 Task: Filter the notifications by "is:release".
Action: Mouse moved to (907, 109)
Screenshot: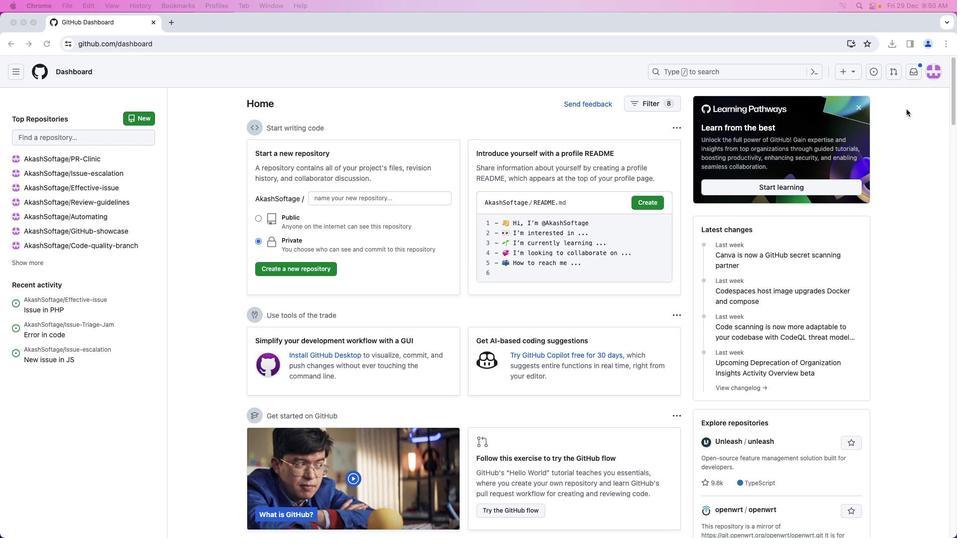 
Action: Mouse pressed left at (907, 109)
Screenshot: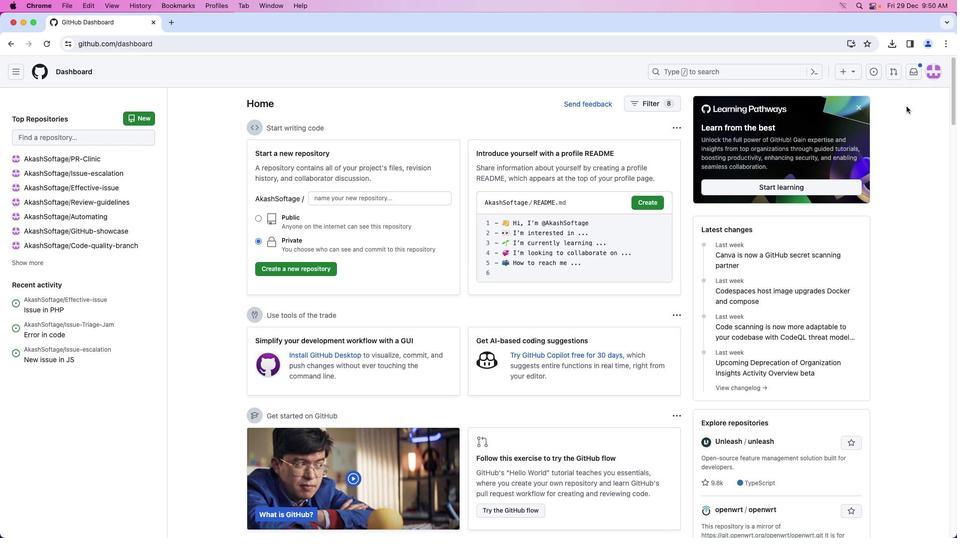
Action: Mouse moved to (914, 73)
Screenshot: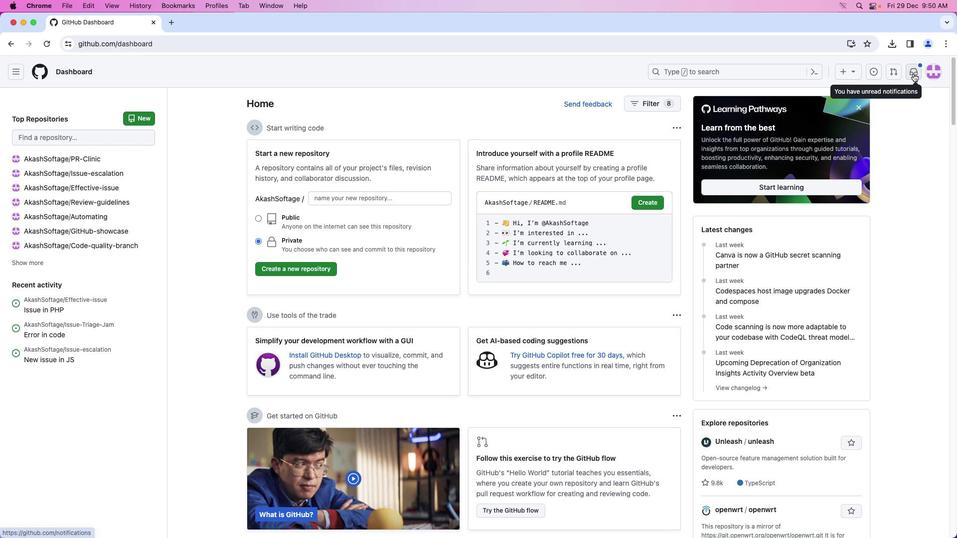 
Action: Mouse pressed left at (914, 73)
Screenshot: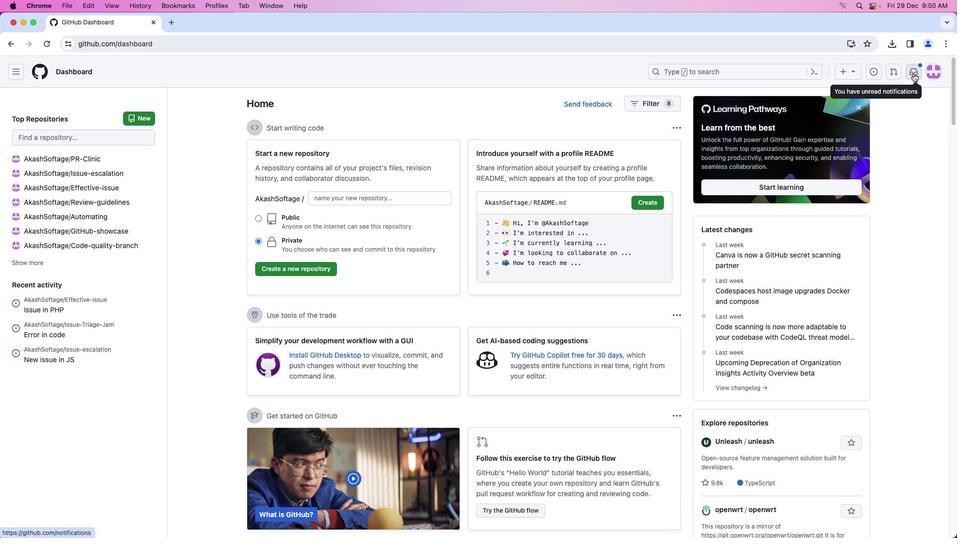 
Action: Mouse moved to (315, 104)
Screenshot: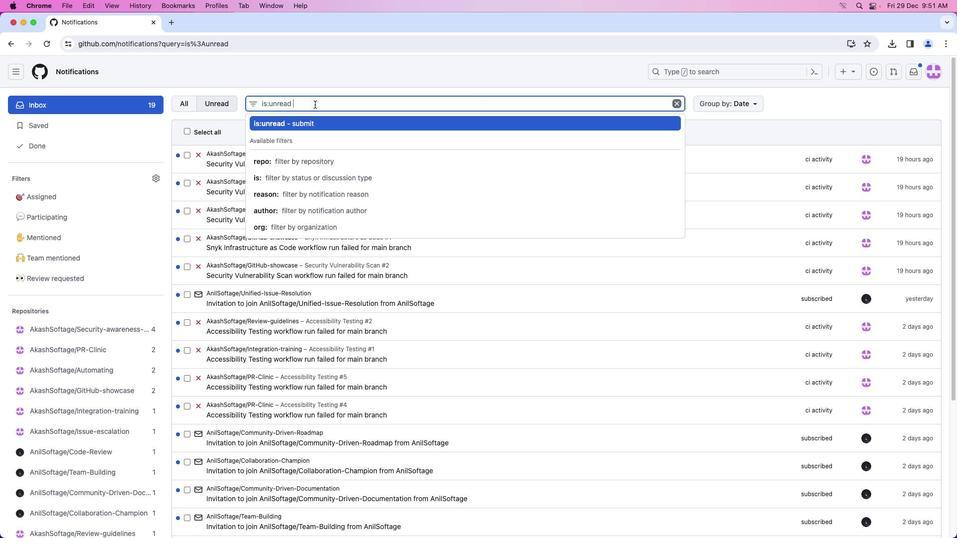 
Action: Mouse pressed left at (315, 104)
Screenshot: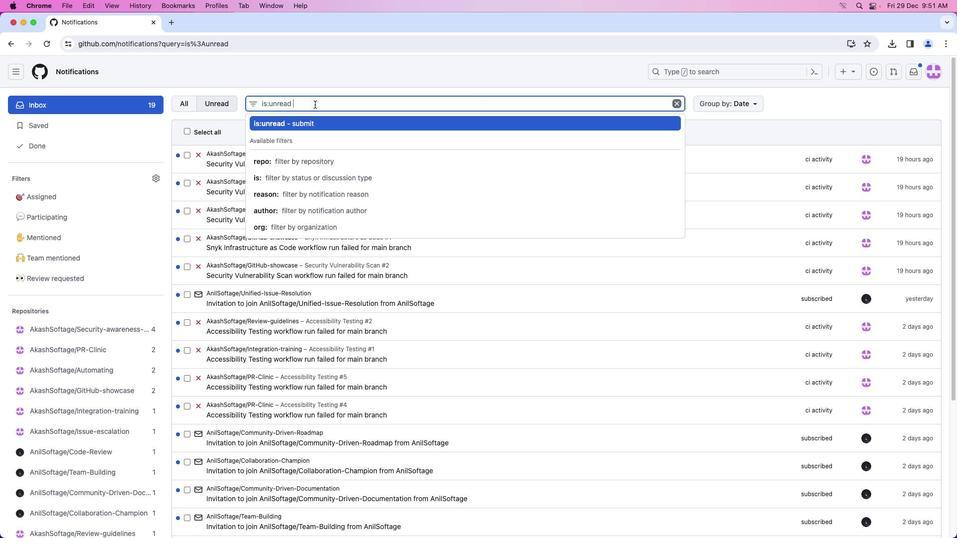 
Action: Mouse moved to (315, 104)
Screenshot: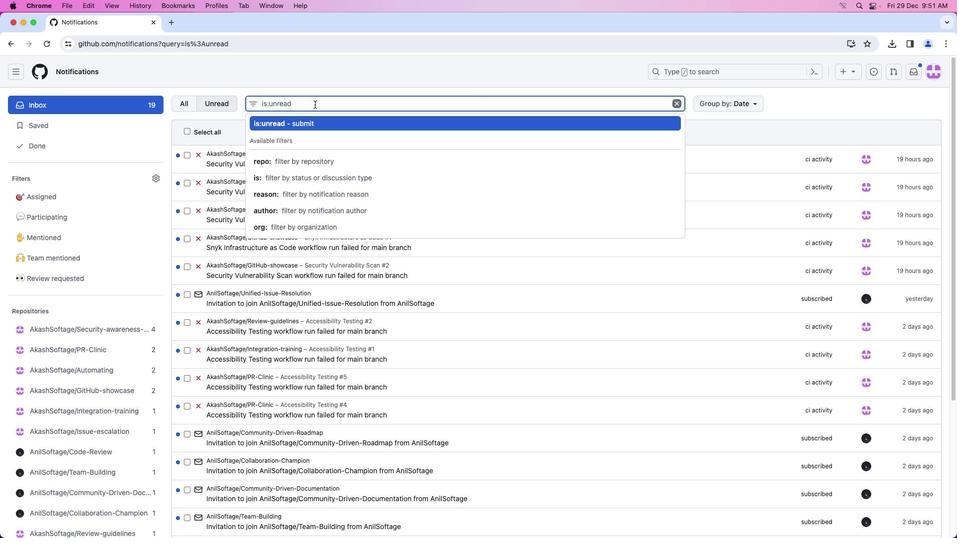 
Action: Key pressed Key.backspaceKey.backspaceKey.backspaceKey.backspaceKey.backspaceKey.backspaceKey.backspaceKey.backspaceKey.backspaceKey.backspace'i''s'Key.shift_r':''r''e''l''e''a''s''e'Key.enter
Screenshot: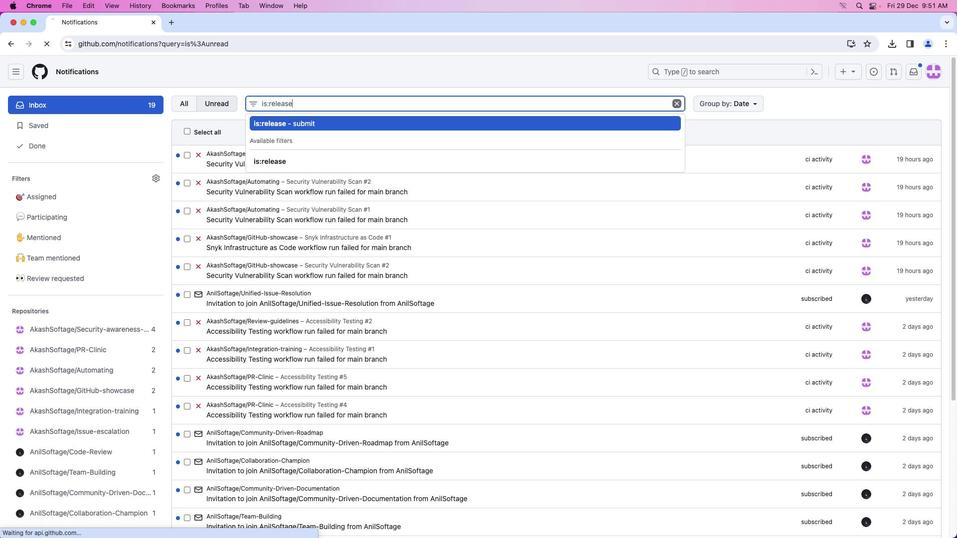 
Action: Mouse moved to (427, 191)
Screenshot: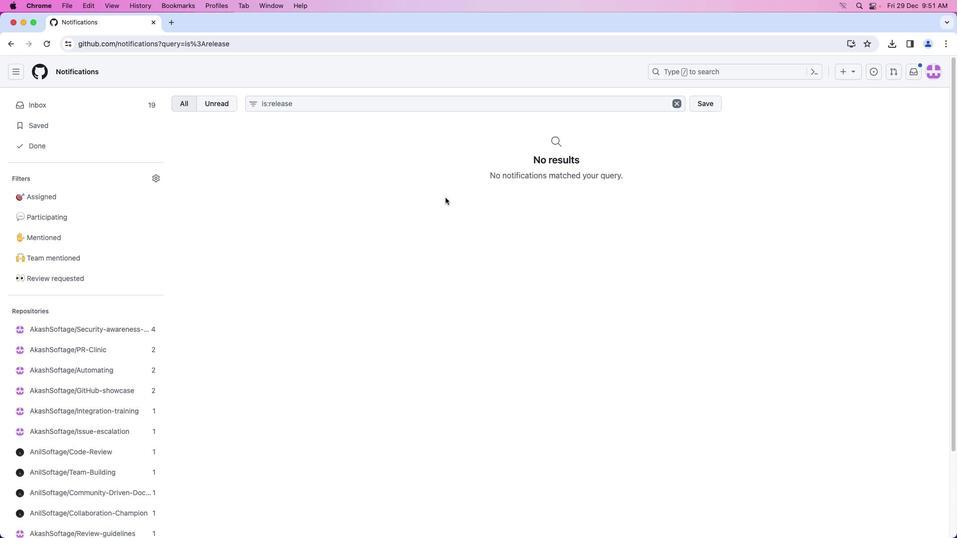 
Action: Mouse pressed left at (427, 191)
Screenshot: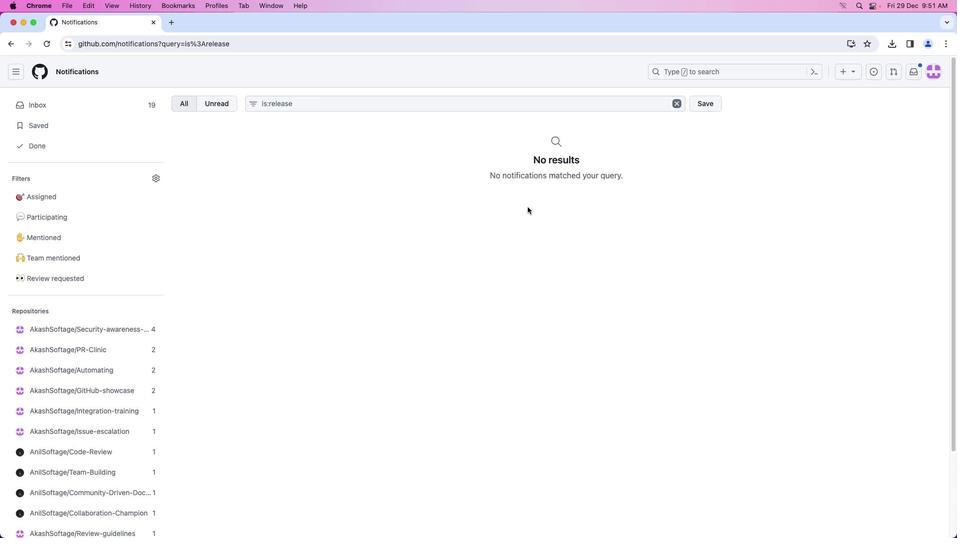 
Action: Mouse moved to (601, 260)
Screenshot: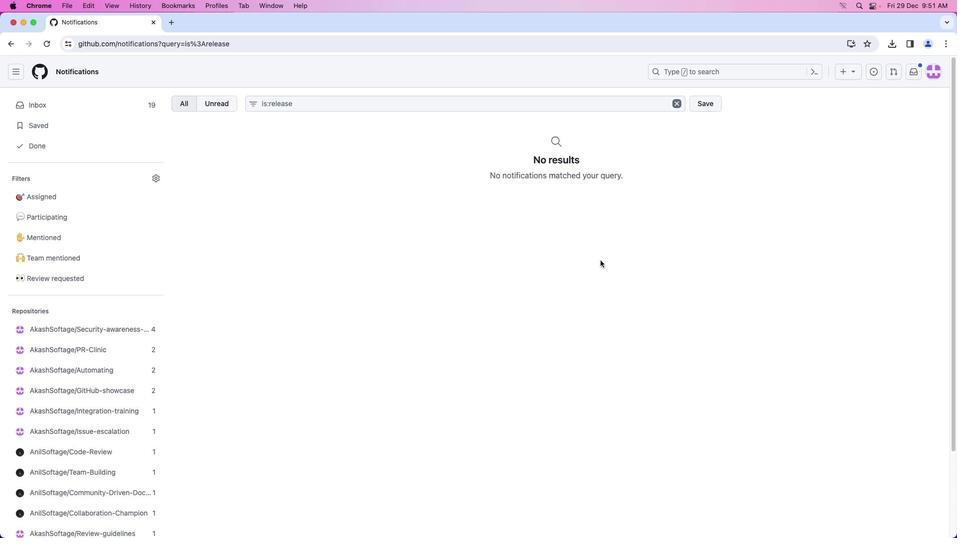 
Action: Mouse pressed left at (601, 260)
Screenshot: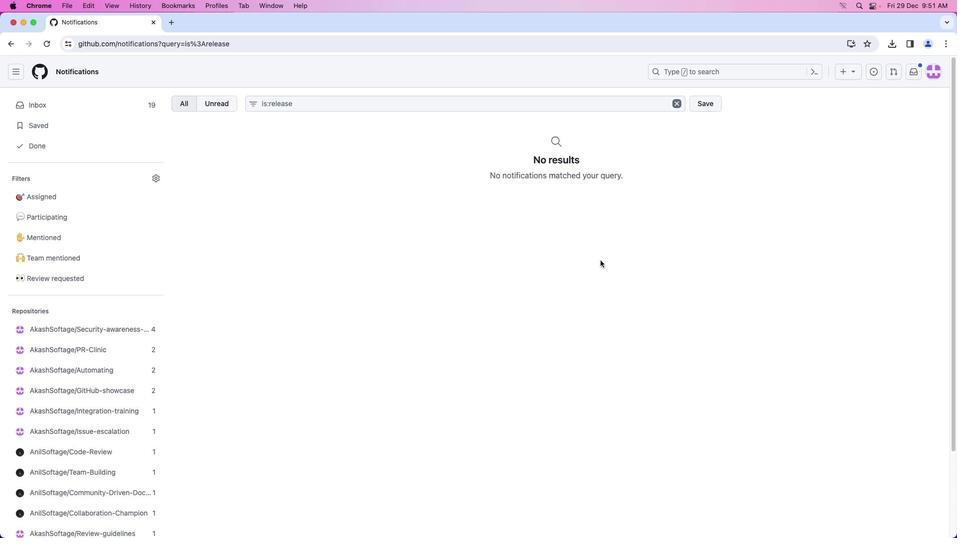 
Action: Mouse moved to (600, 260)
Screenshot: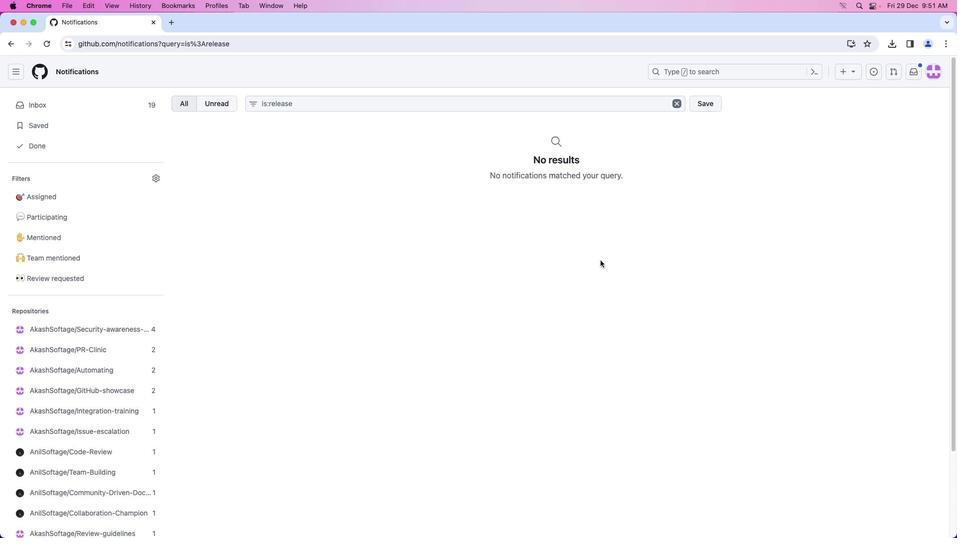 
